 Task: Open Card Card0000000047 in Board Board0000000012 in Workspace WS0000000004 in Trello. Add Member Email0000000015 to Card Card0000000047 in Board Board0000000012 in Workspace WS0000000004 in Trello. Add Orange Label titled Label0000000047 to Card Card0000000047 in Board Board0000000012 in Workspace WS0000000004 in Trello. Add Checklist CL0000000047 to Card Card0000000047 in Board Board0000000012 in Workspace WS0000000004 in Trello. Add Dates with Start Date as Oct 01 2023 and Due Date as Oct 31 2023 to Card Card0000000047 in Board Board0000000012 in Workspace WS0000000004 in Trello
Action: Mouse moved to (401, 407)
Screenshot: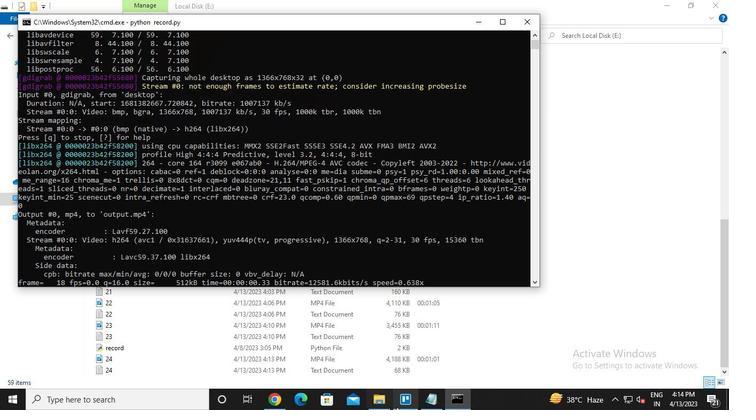 
Action: Mouse pressed left at (401, 407)
Screenshot: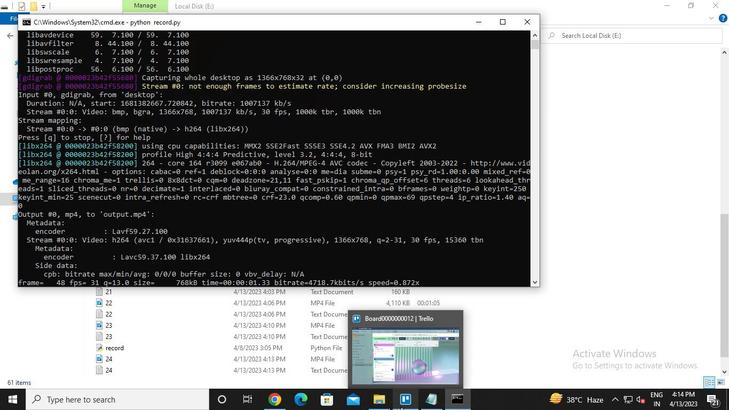 
Action: Mouse moved to (207, 314)
Screenshot: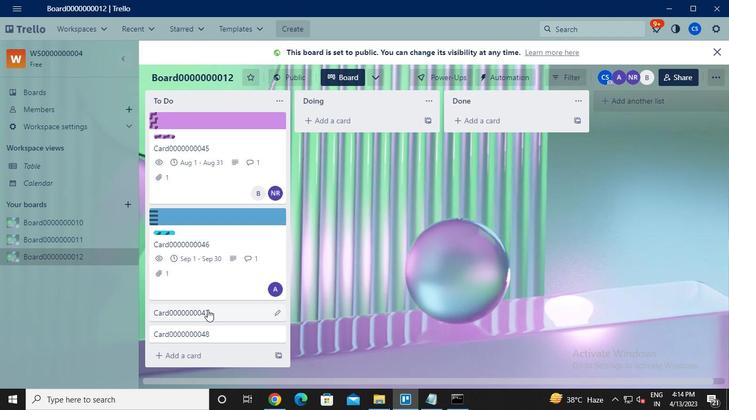 
Action: Mouse pressed left at (207, 314)
Screenshot: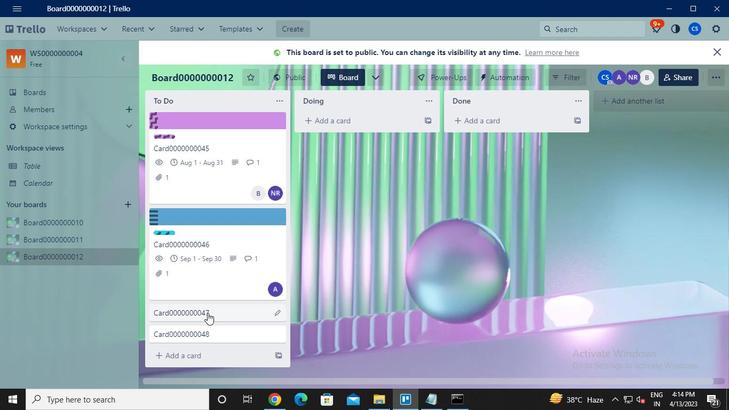 
Action: Mouse moved to (518, 143)
Screenshot: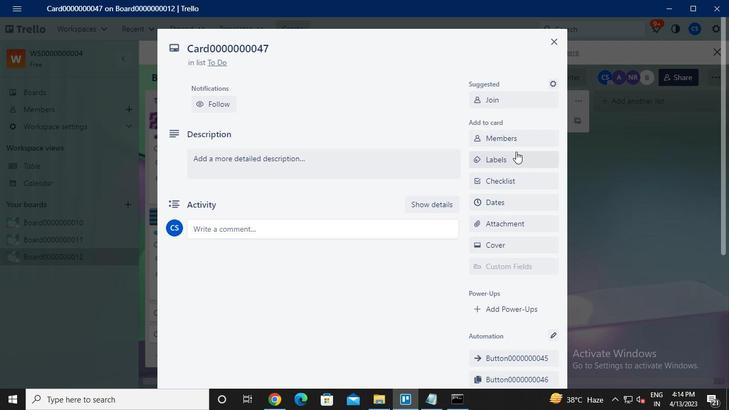 
Action: Mouse pressed left at (518, 143)
Screenshot: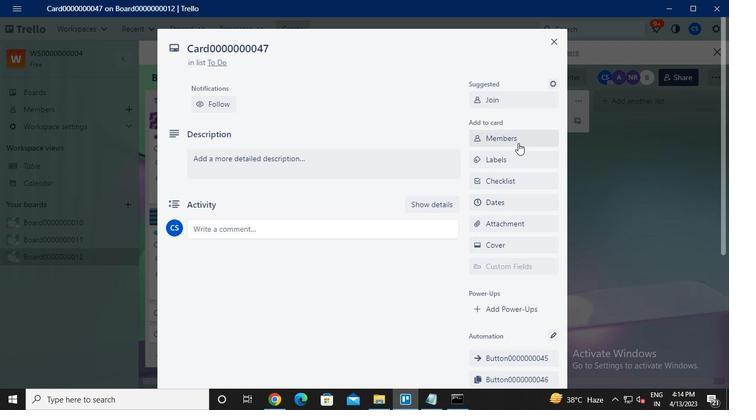 
Action: Mouse moved to (516, 153)
Screenshot: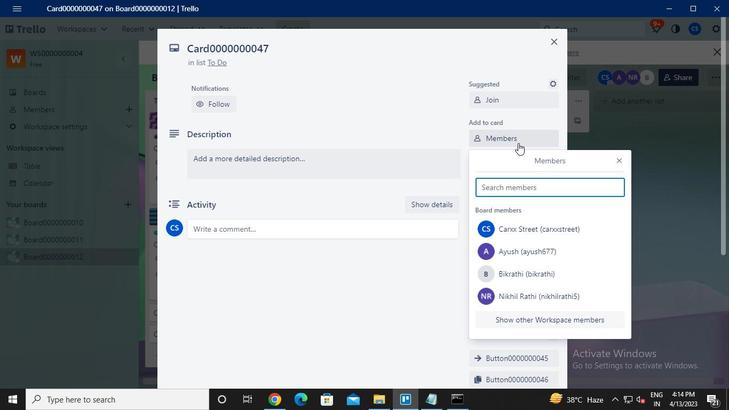 
Action: Keyboard Key.caps_lock
Screenshot: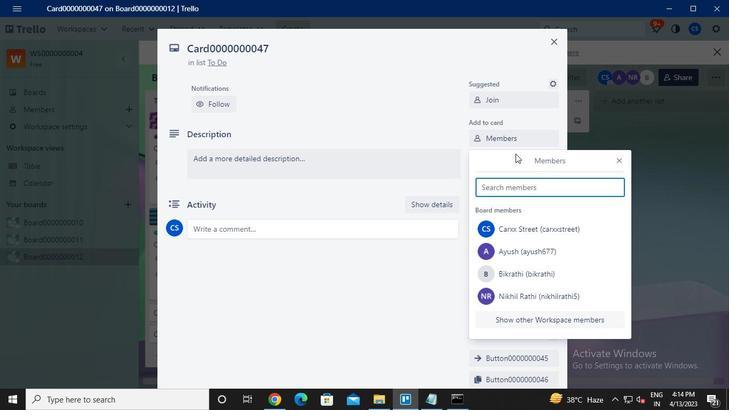 
Action: Keyboard p
Screenshot: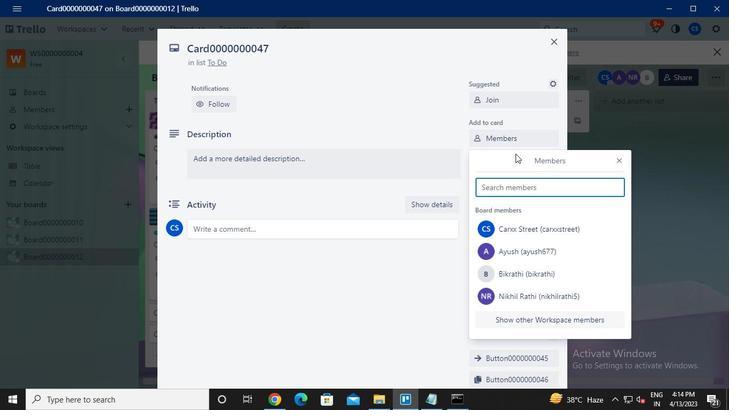 
Action: Keyboard a
Screenshot: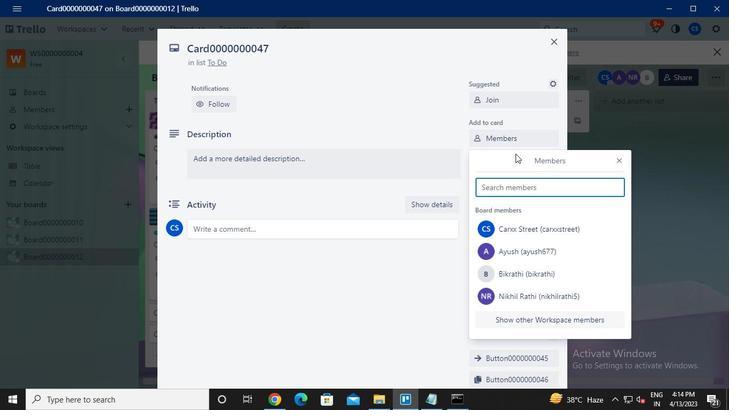 
Action: Keyboard r
Screenshot: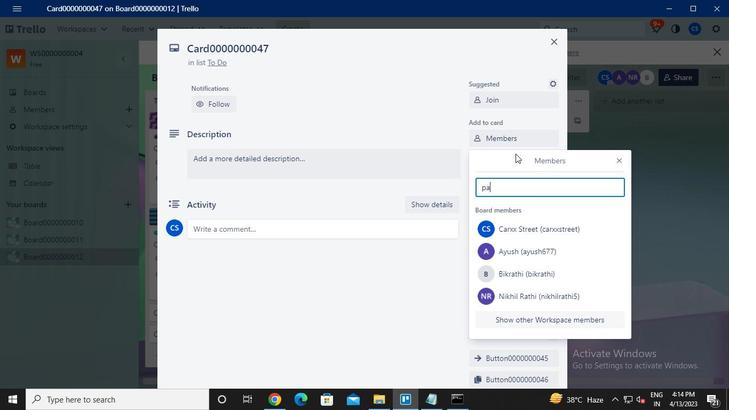 
Action: Keyboard t
Screenshot: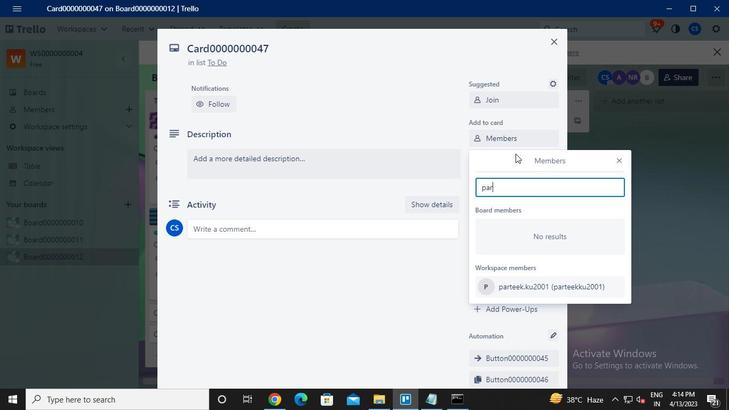 
Action: Keyboard e
Screenshot: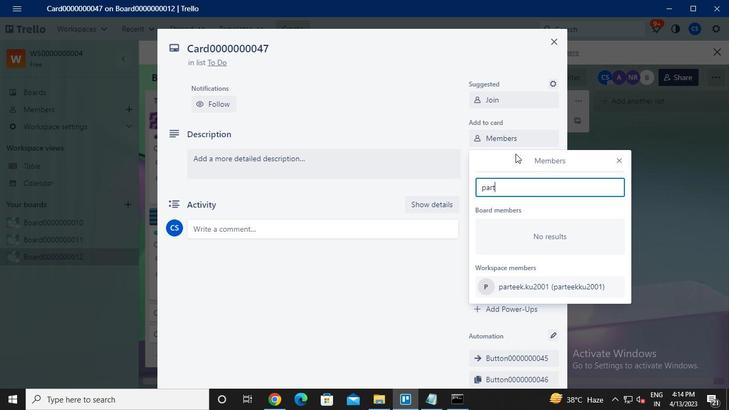 
Action: Keyboard e
Screenshot: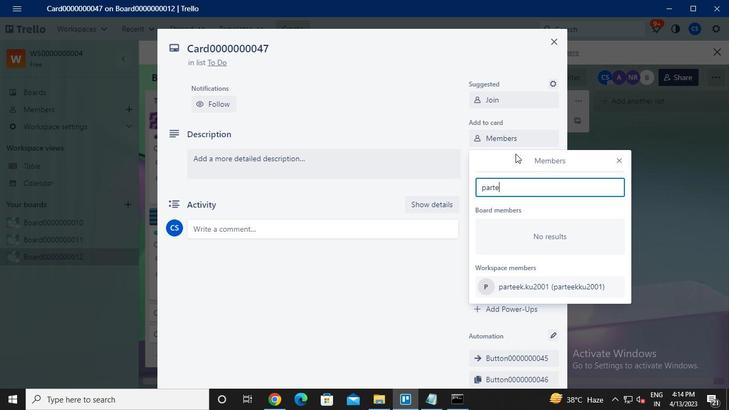 
Action: Keyboard k
Screenshot: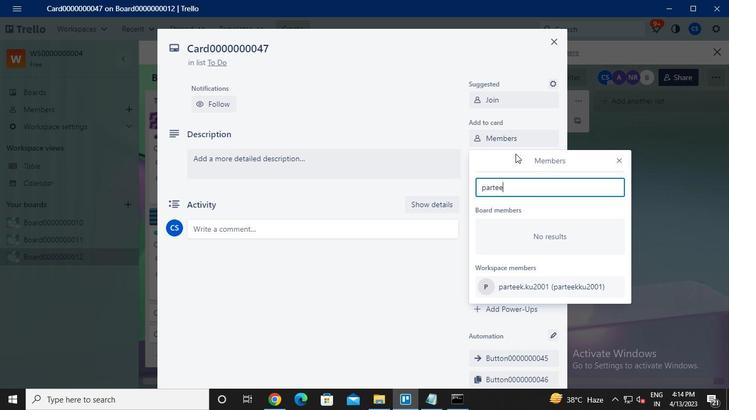 
Action: Keyboard .
Screenshot: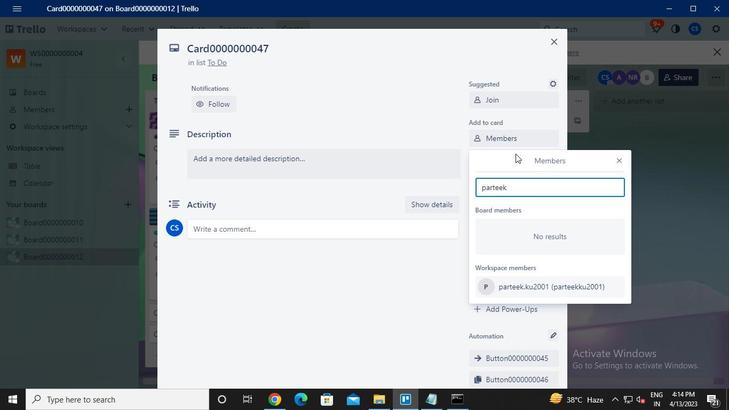 
Action: Keyboard k
Screenshot: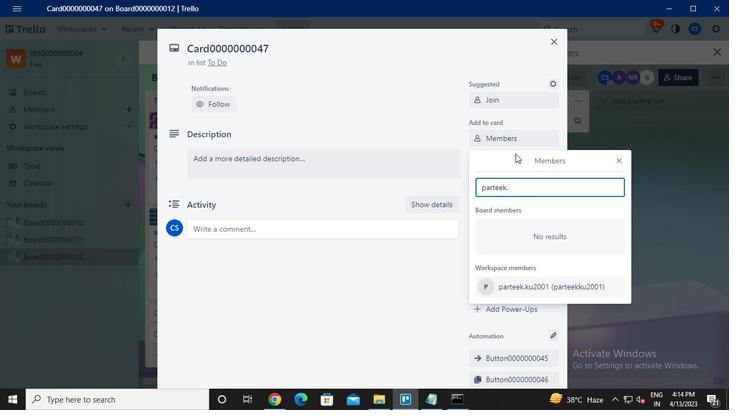 
Action: Keyboard u
Screenshot: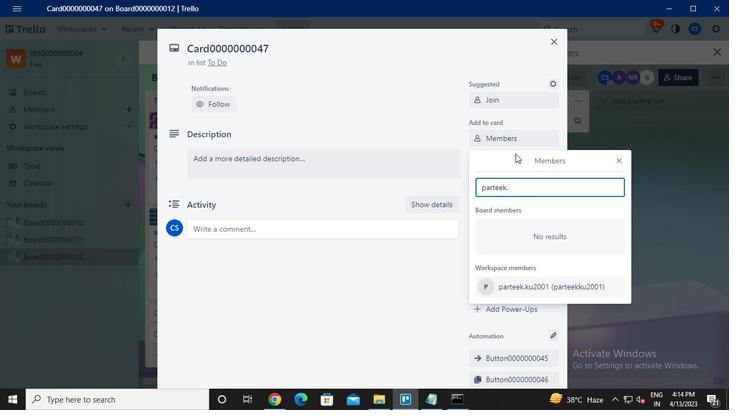 
Action: Keyboard <98>
Screenshot: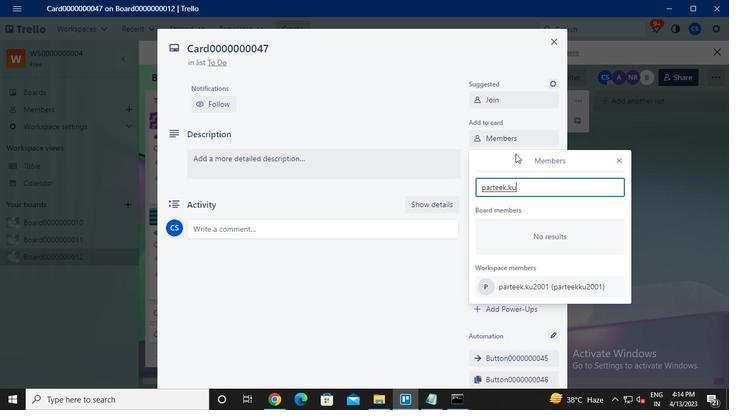
Action: Keyboard <96>
Screenshot: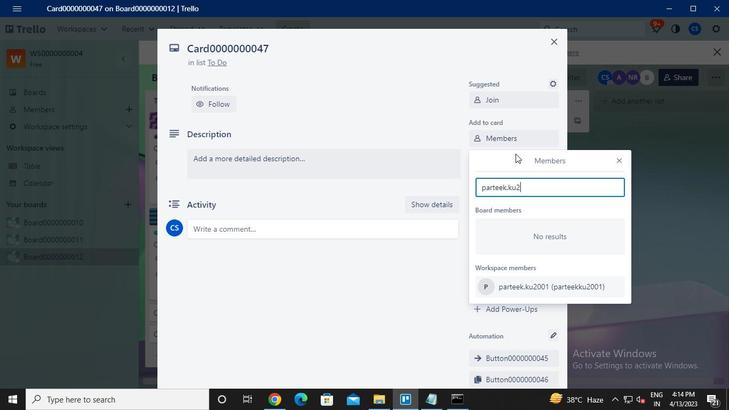
Action: Keyboard <96>
Screenshot: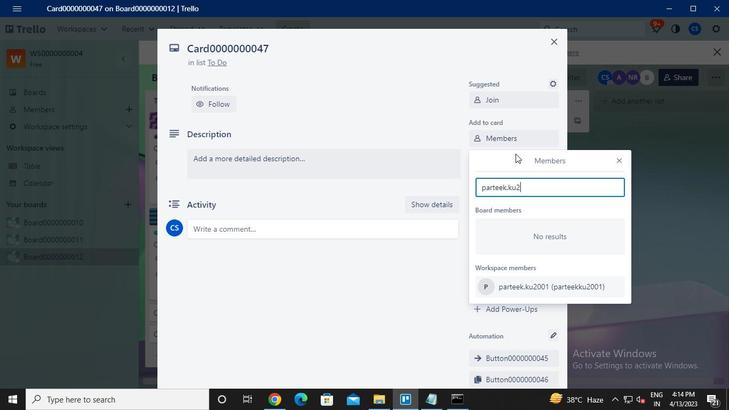 
Action: Keyboard <97>
Screenshot: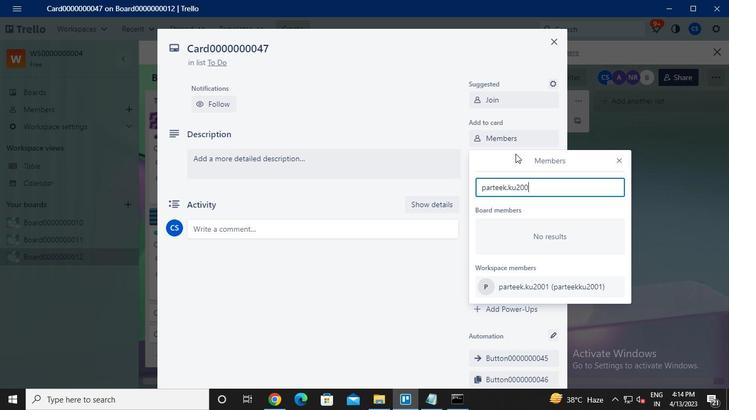 
Action: Keyboard Key.shift
Screenshot: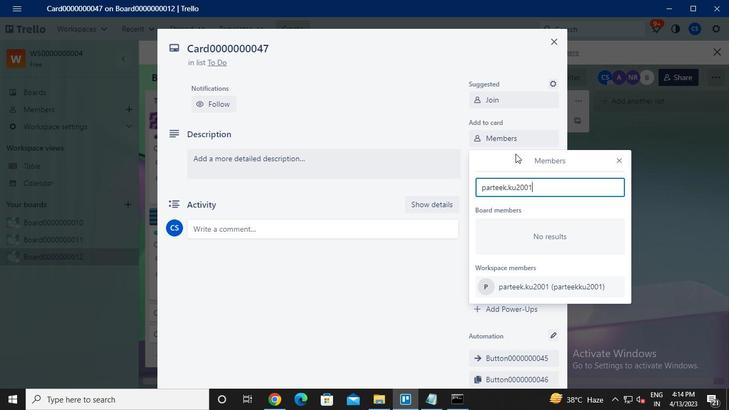 
Action: Keyboard @
Screenshot: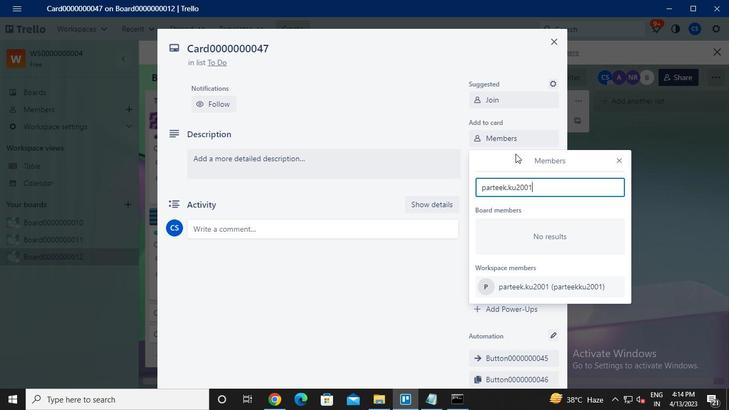 
Action: Keyboard g
Screenshot: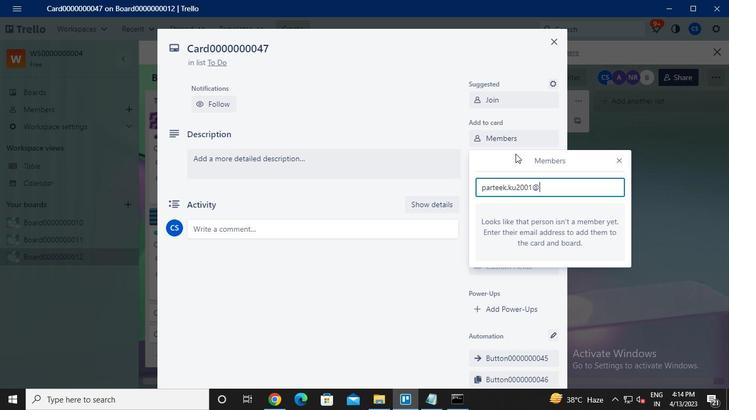 
Action: Keyboard m
Screenshot: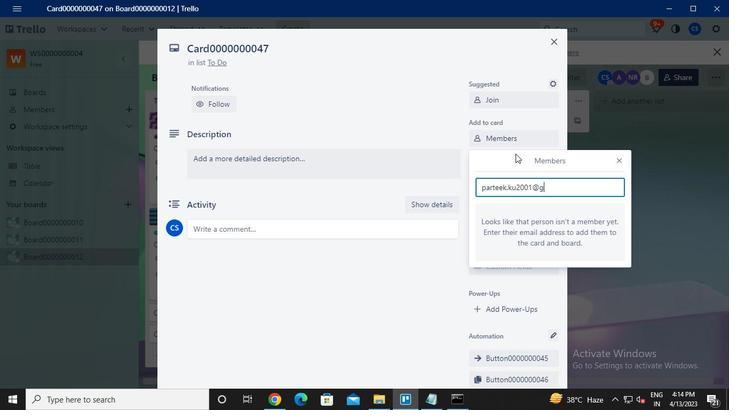 
Action: Keyboard a
Screenshot: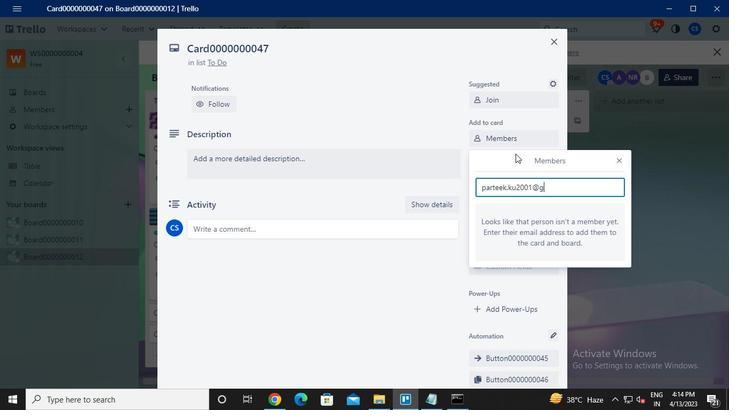 
Action: Keyboard i
Screenshot: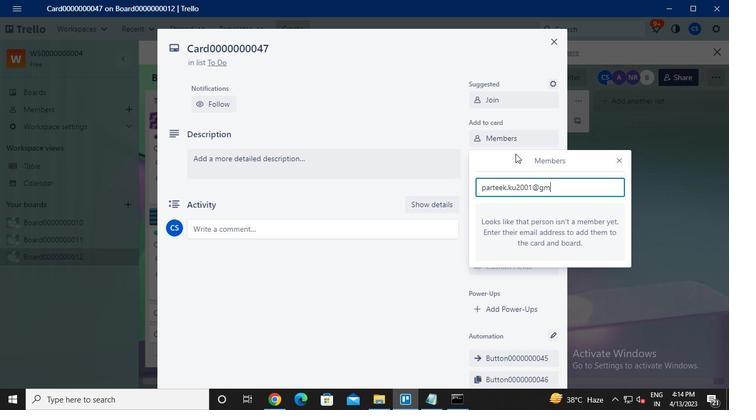 
Action: Keyboard l
Screenshot: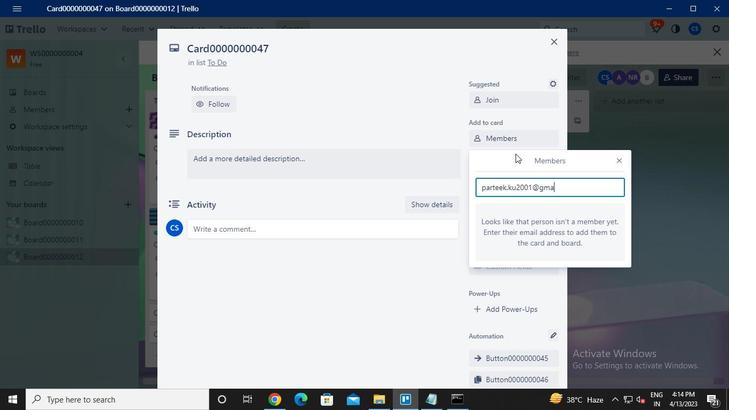 
Action: Keyboard .
Screenshot: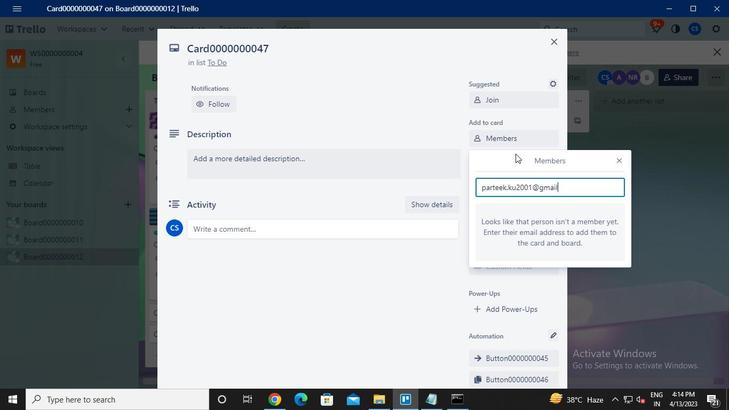 
Action: Keyboard c
Screenshot: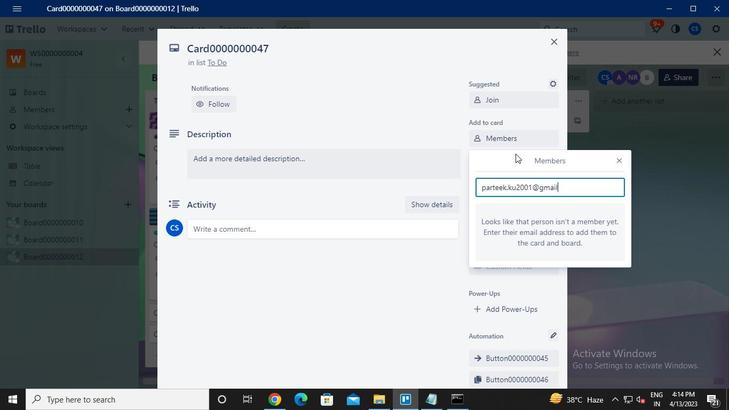 
Action: Keyboard o
Screenshot: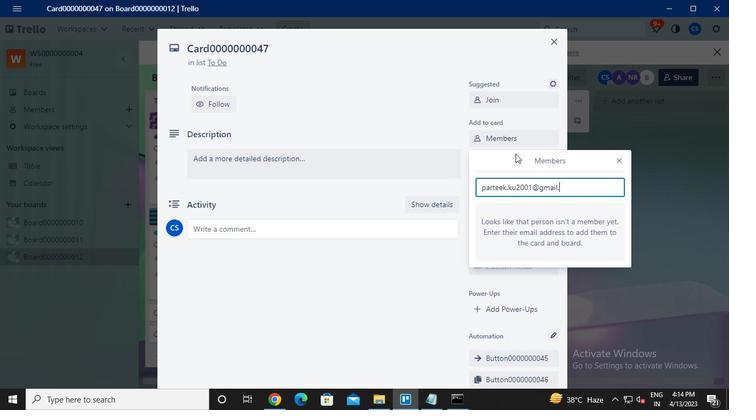 
Action: Keyboard m
Screenshot: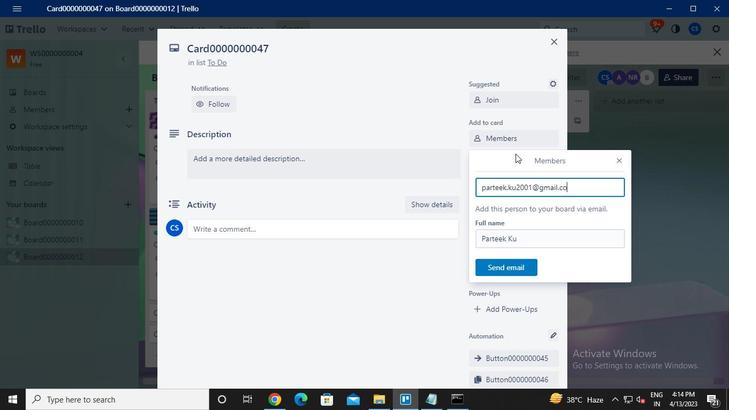 
Action: Mouse moved to (513, 263)
Screenshot: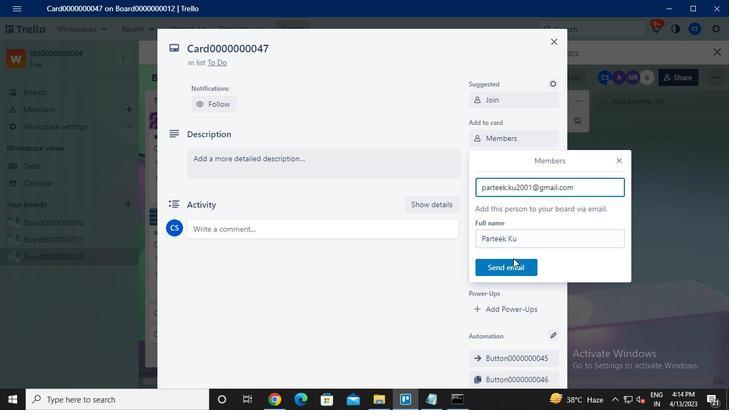 
Action: Mouse pressed left at (513, 263)
Screenshot: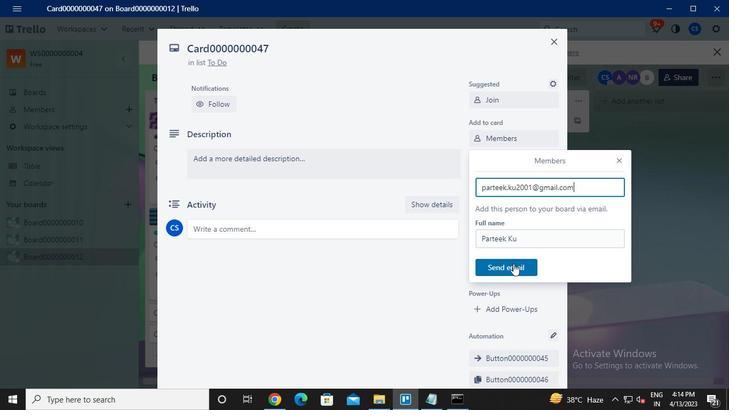 
Action: Mouse moved to (512, 160)
Screenshot: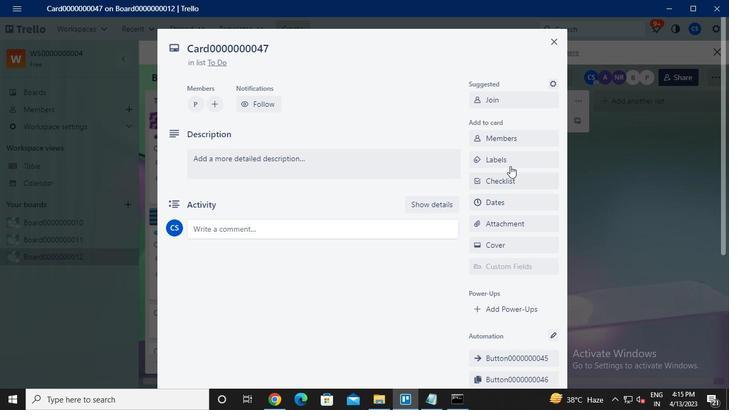 
Action: Mouse pressed left at (512, 160)
Screenshot: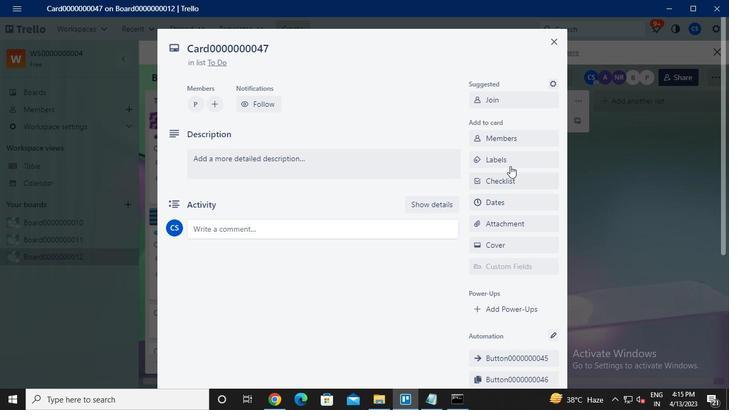 
Action: Mouse moved to (544, 279)
Screenshot: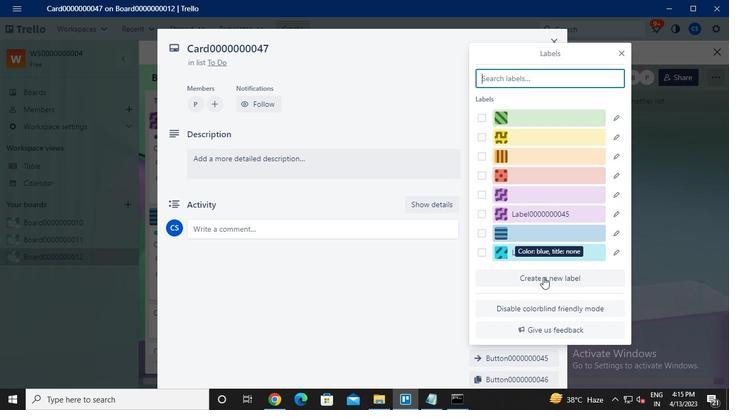 
Action: Mouse pressed left at (544, 279)
Screenshot: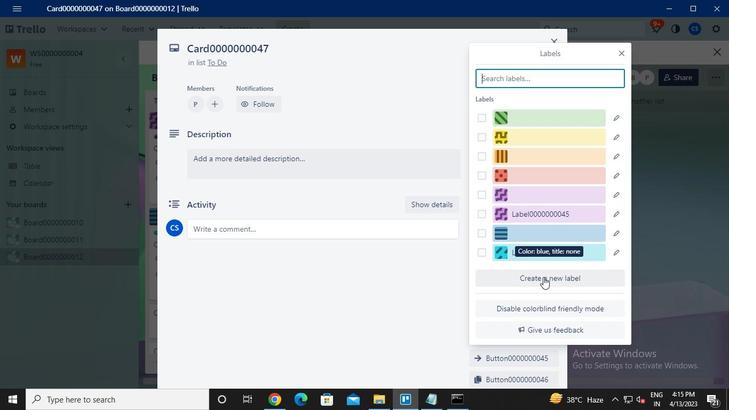 
Action: Mouse moved to (550, 210)
Screenshot: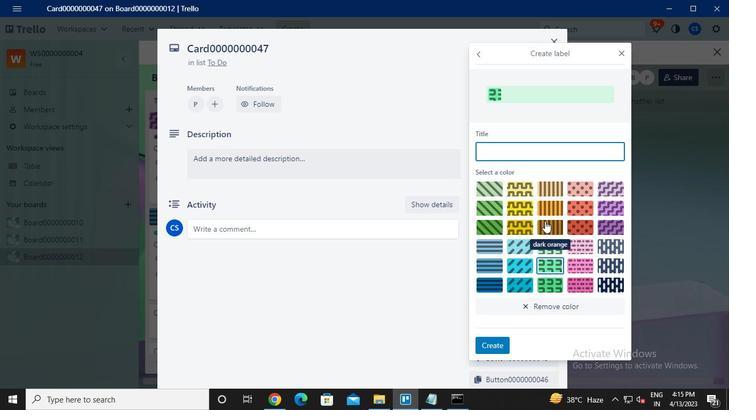 
Action: Mouse pressed left at (550, 210)
Screenshot: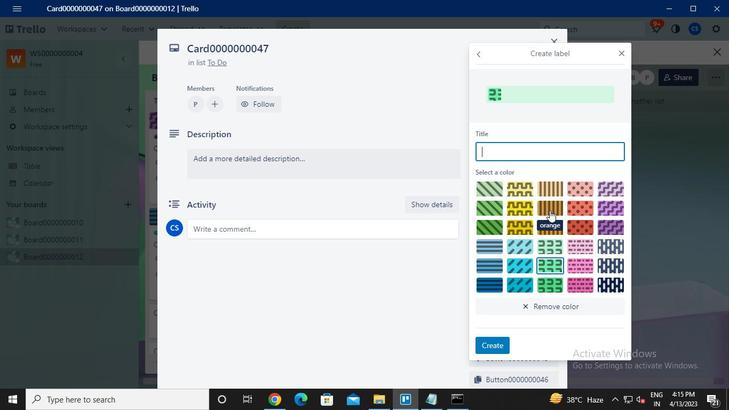 
Action: Mouse moved to (526, 150)
Screenshot: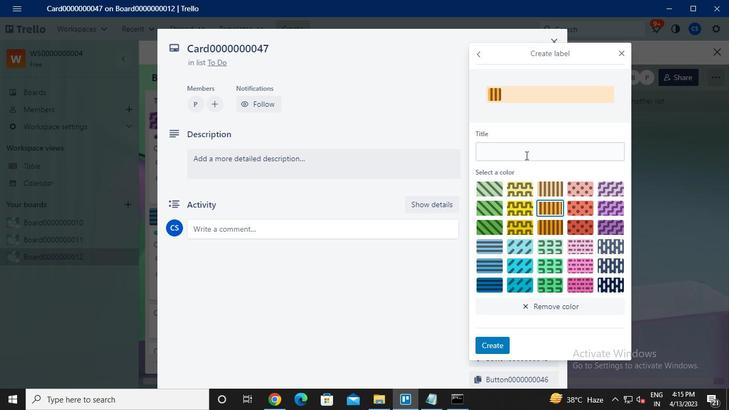 
Action: Mouse pressed left at (526, 150)
Screenshot: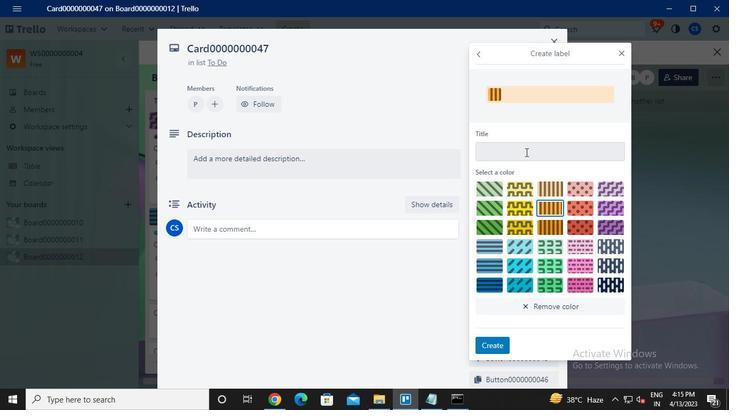 
Action: Keyboard Key.caps_lock
Screenshot: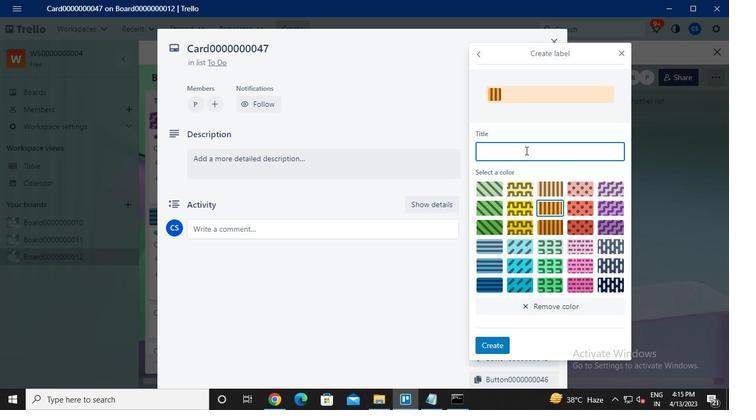 
Action: Keyboard l
Screenshot: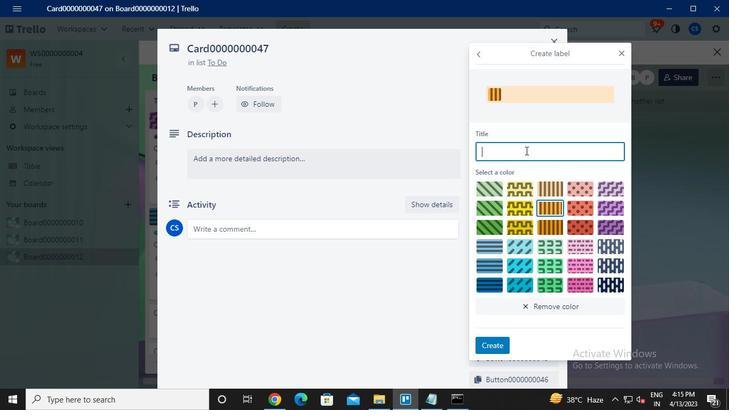 
Action: Keyboard Key.caps_lock
Screenshot: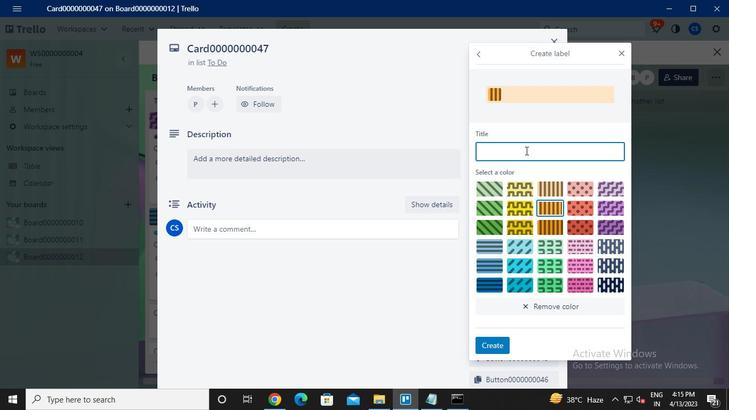 
Action: Keyboard a
Screenshot: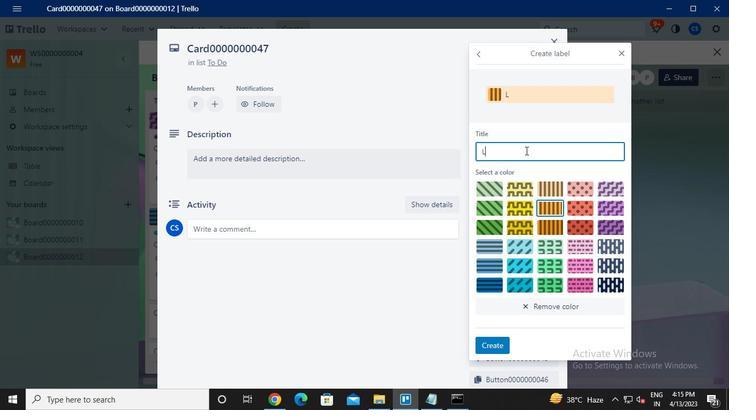 
Action: Keyboard b
Screenshot: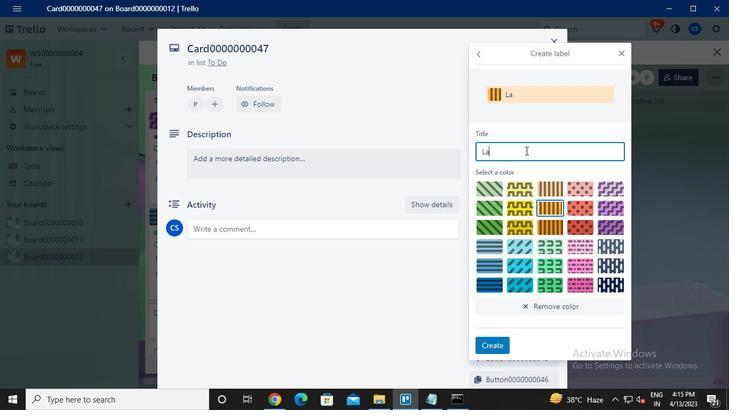 
Action: Keyboard e
Screenshot: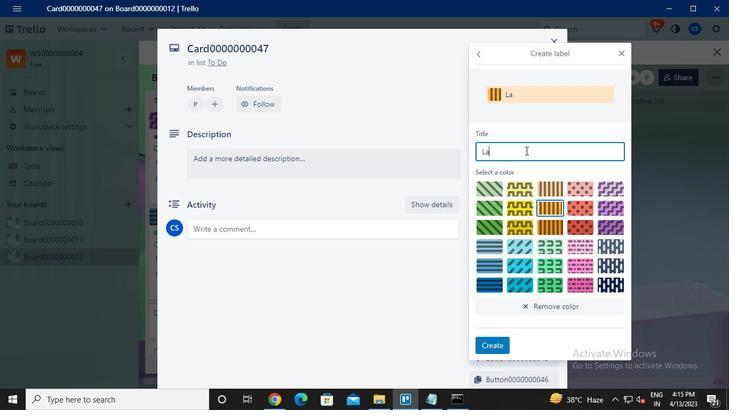 
Action: Keyboard l
Screenshot: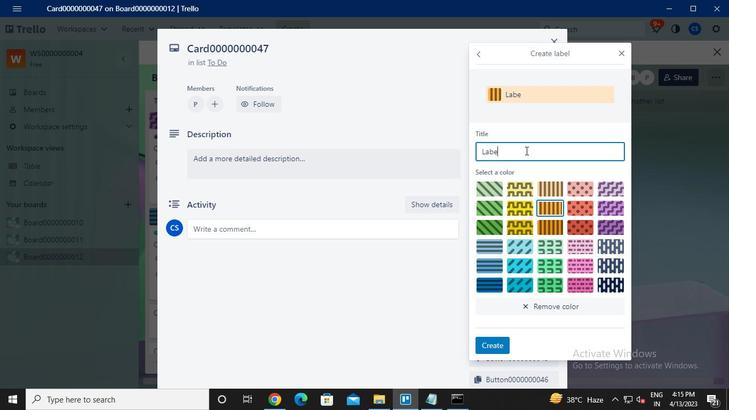 
Action: Keyboard <96>
Screenshot: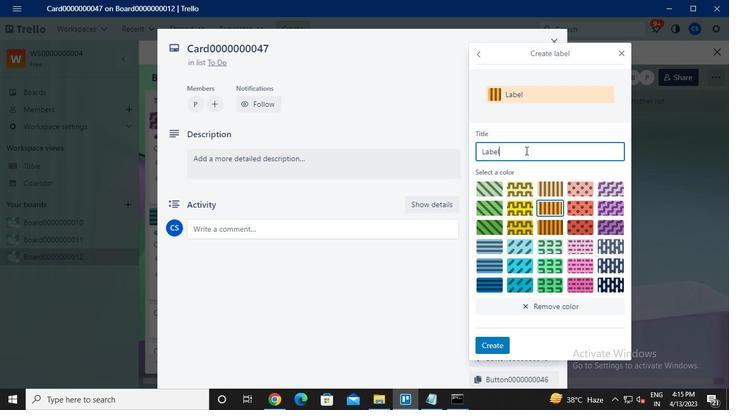 
Action: Keyboard <96>
Screenshot: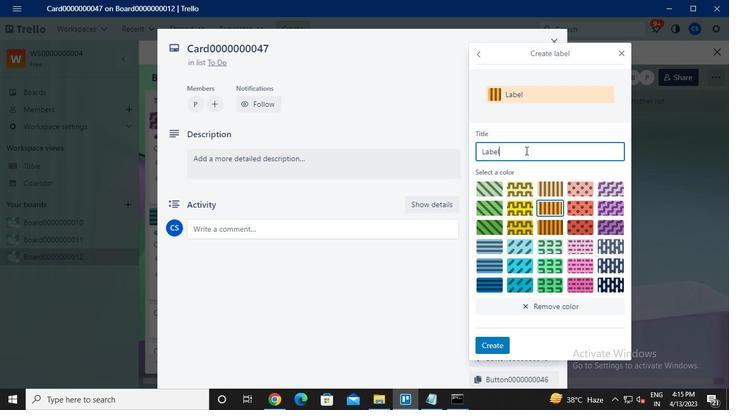 
Action: Keyboard <96>
Screenshot: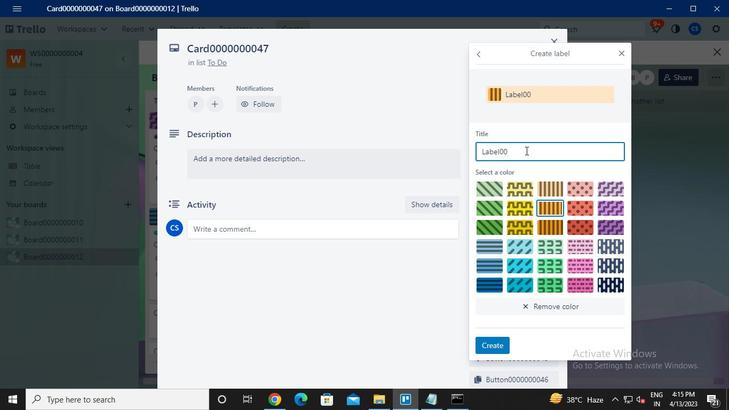 
Action: Keyboard <96>
Screenshot: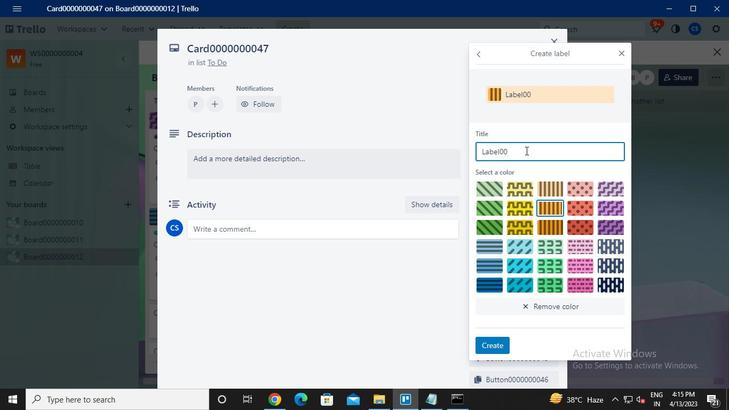 
Action: Keyboard <96>
Screenshot: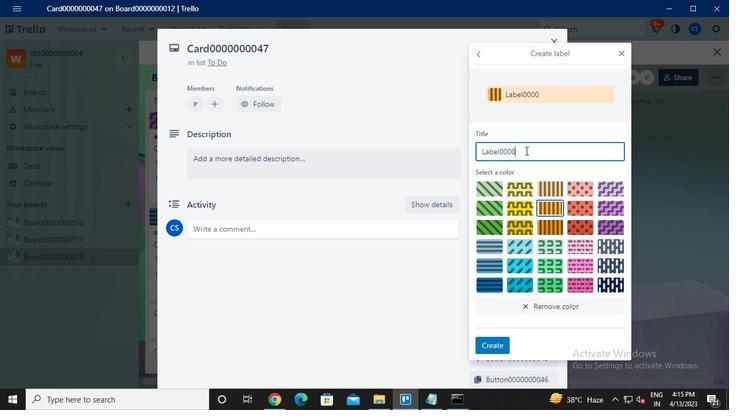 
Action: Keyboard <96>
Screenshot: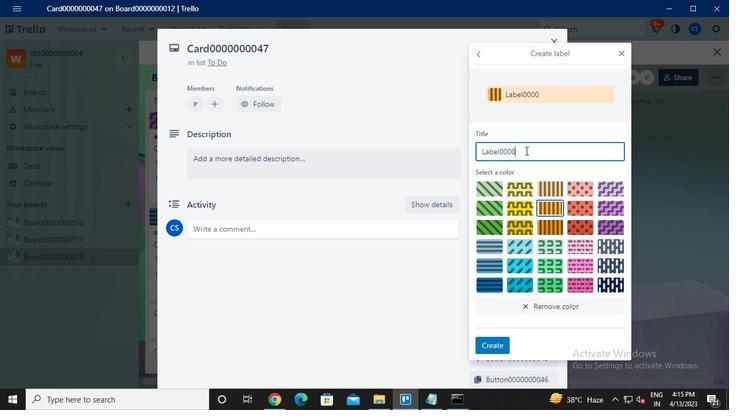 
Action: Keyboard <96>
Screenshot: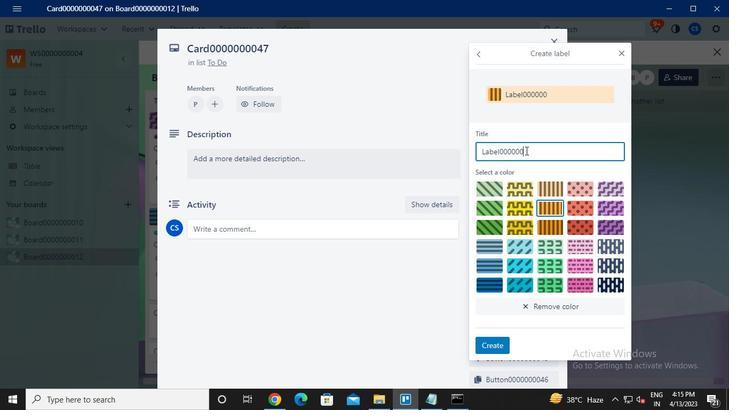 
Action: Keyboard <96>
Screenshot: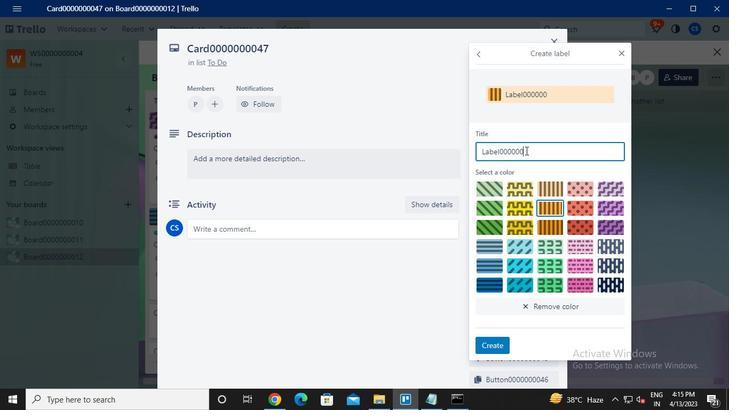 
Action: Keyboard <100>
Screenshot: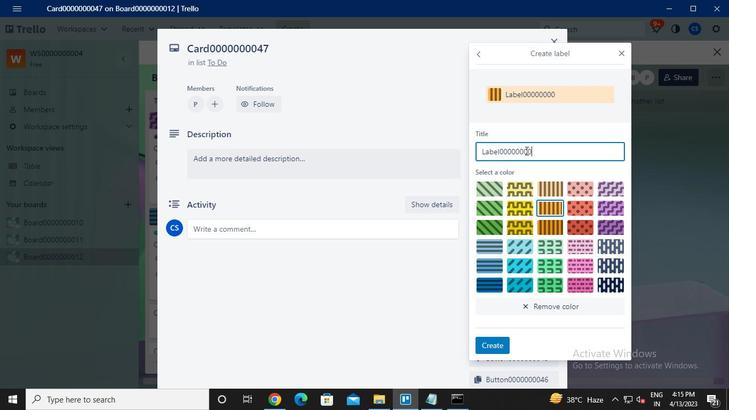 
Action: Keyboard <103>
Screenshot: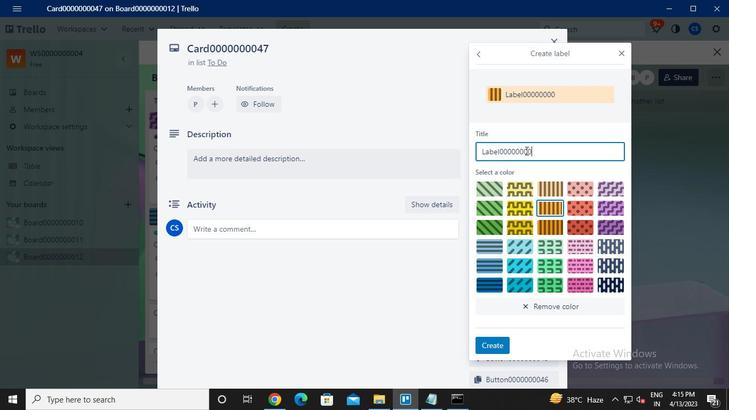 
Action: Mouse moved to (495, 345)
Screenshot: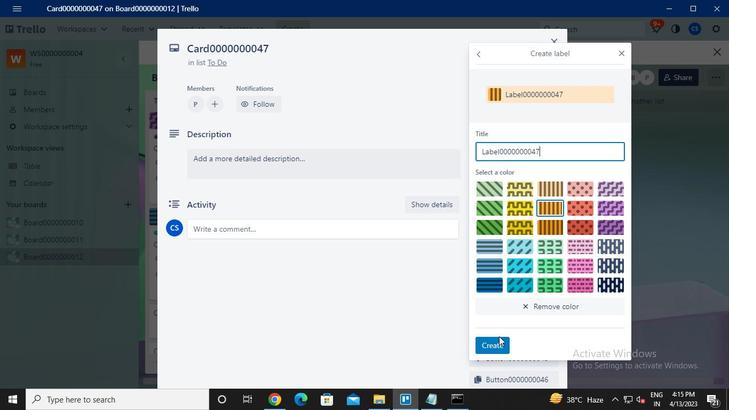 
Action: Mouse pressed left at (495, 345)
Screenshot: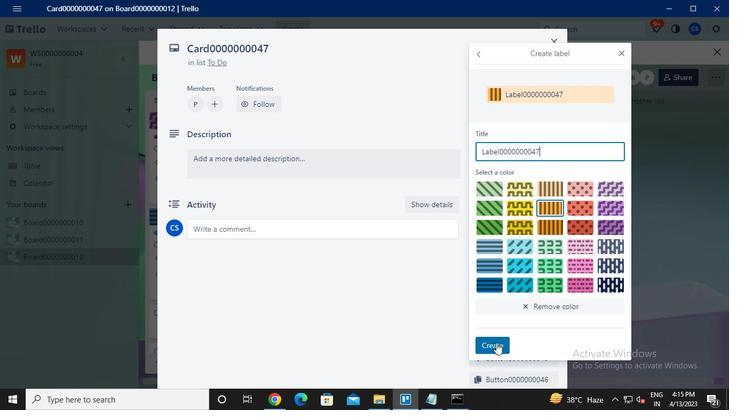 
Action: Mouse moved to (623, 52)
Screenshot: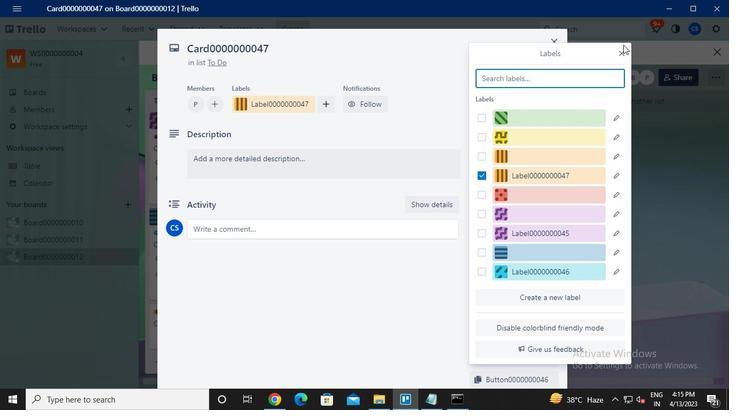 
Action: Mouse pressed left at (623, 52)
Screenshot: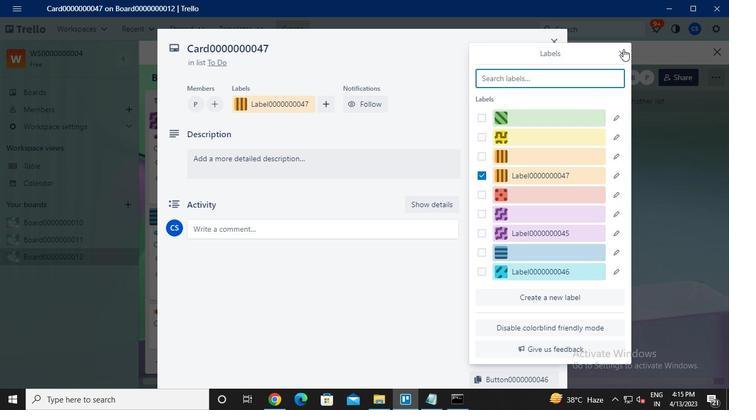 
Action: Mouse moved to (509, 183)
Screenshot: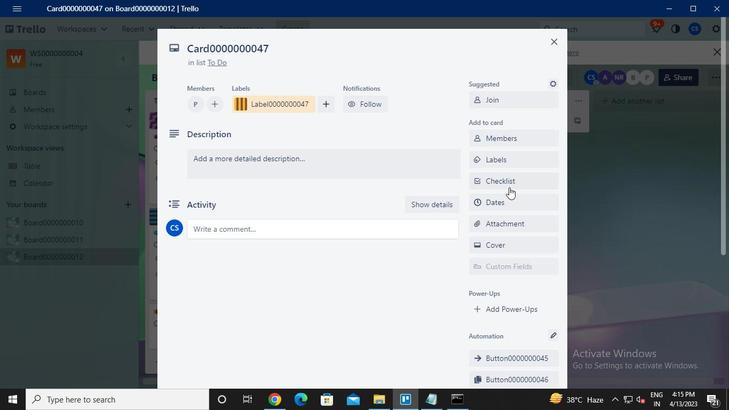 
Action: Mouse pressed left at (509, 183)
Screenshot: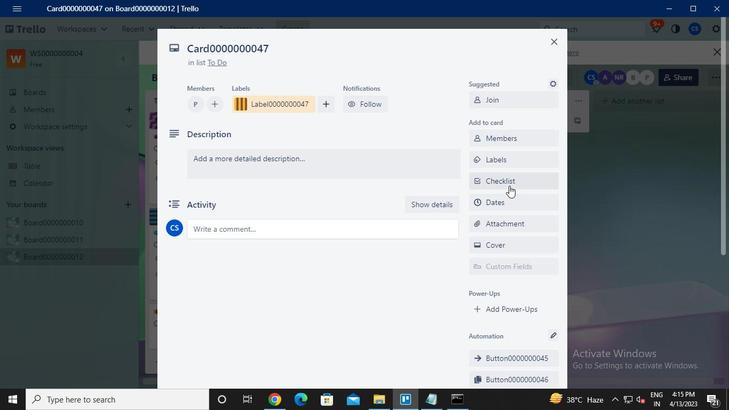 
Action: Mouse moved to (512, 228)
Screenshot: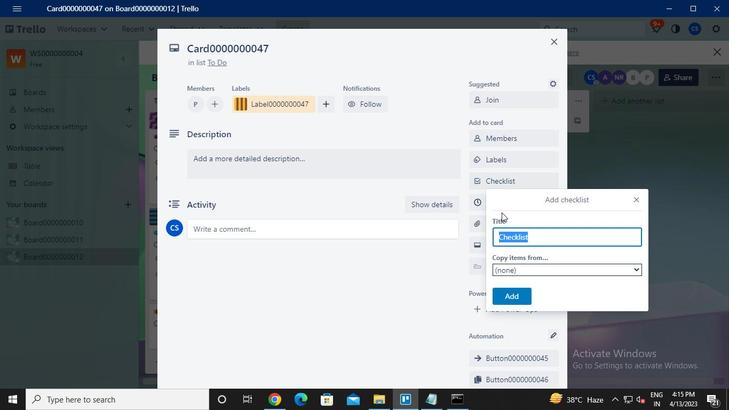 
Action: Keyboard Key.caps_lock
Screenshot: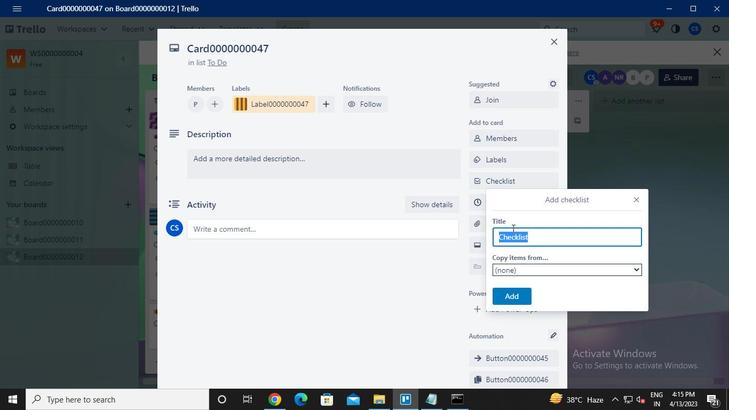 
Action: Keyboard c
Screenshot: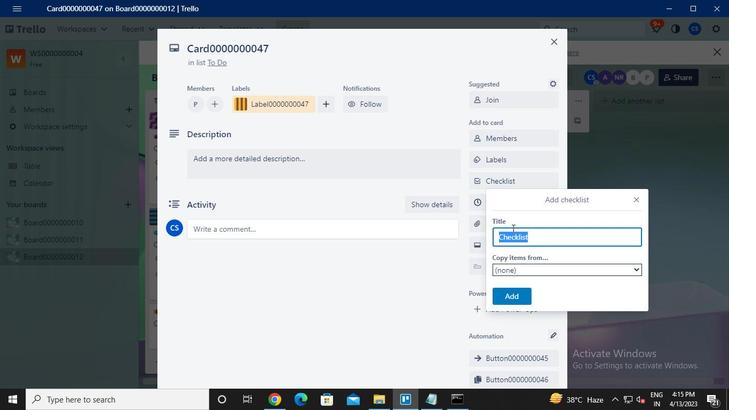 
Action: Keyboard l
Screenshot: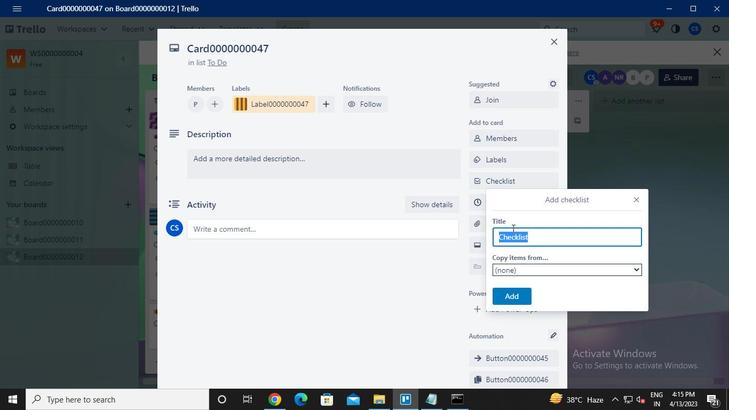 
Action: Keyboard <96>
Screenshot: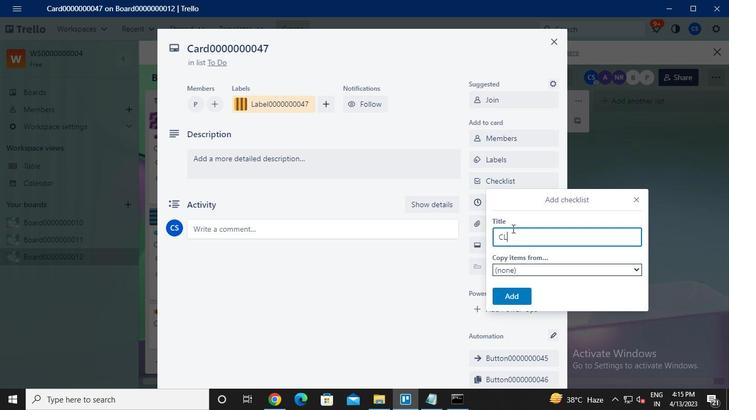 
Action: Keyboard <96>
Screenshot: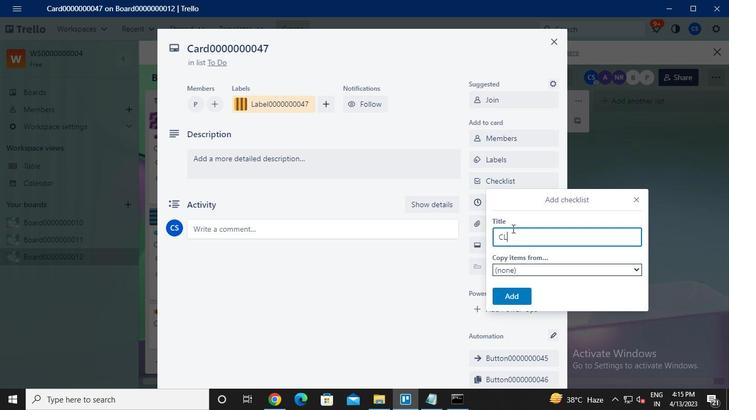 
Action: Keyboard <96>
Screenshot: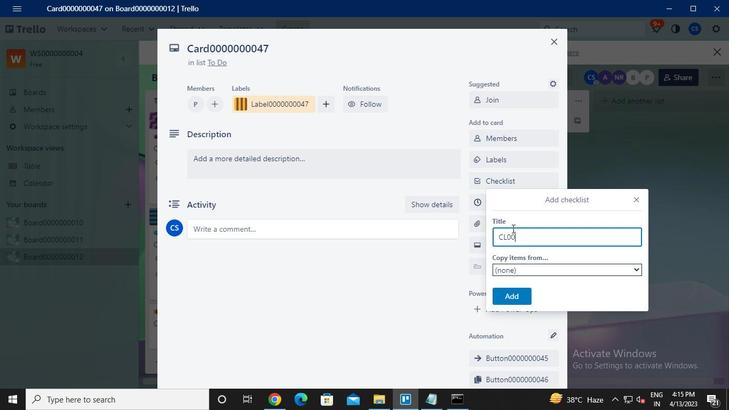 
Action: Keyboard <96>
Screenshot: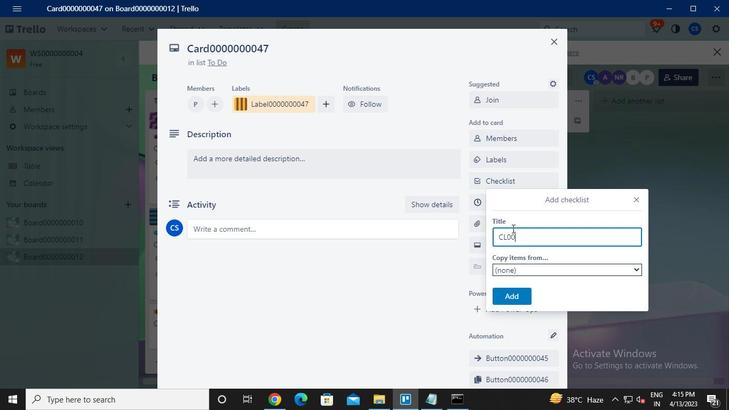 
Action: Keyboard <96>
Screenshot: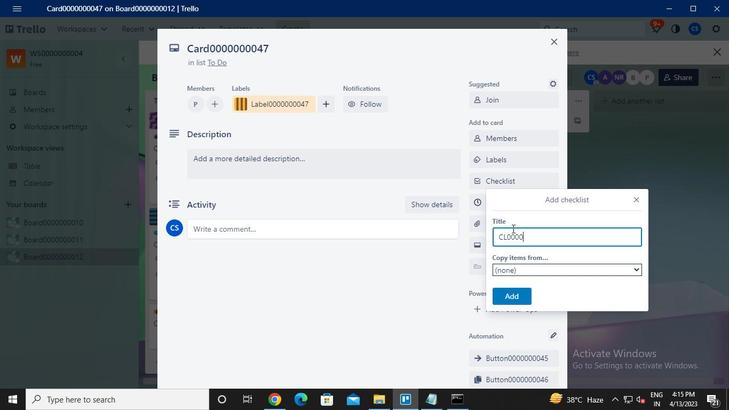 
Action: Keyboard <96>
Screenshot: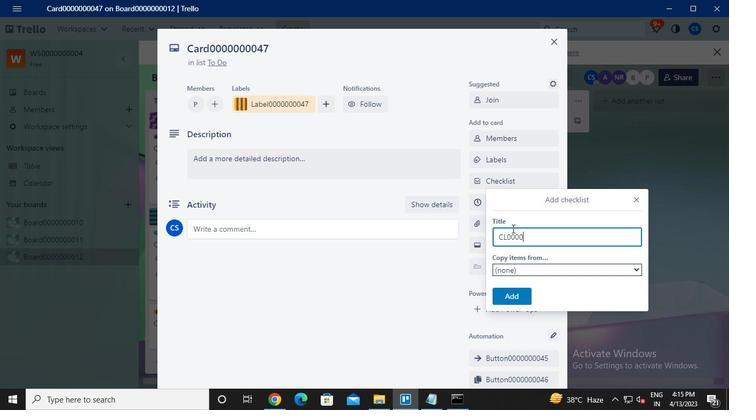 
Action: Keyboard <96>
Screenshot: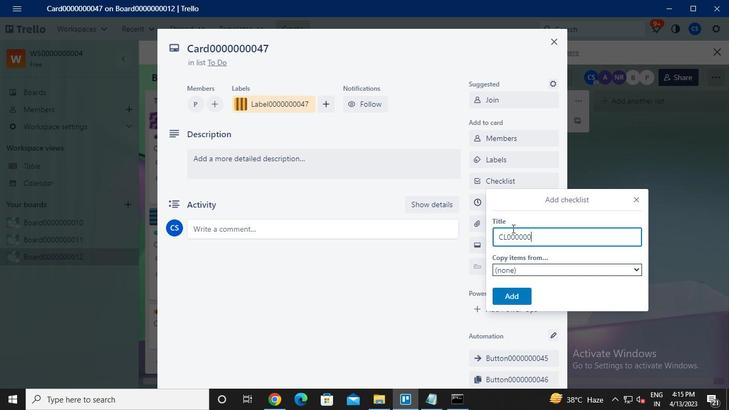 
Action: Keyboard <96>
Screenshot: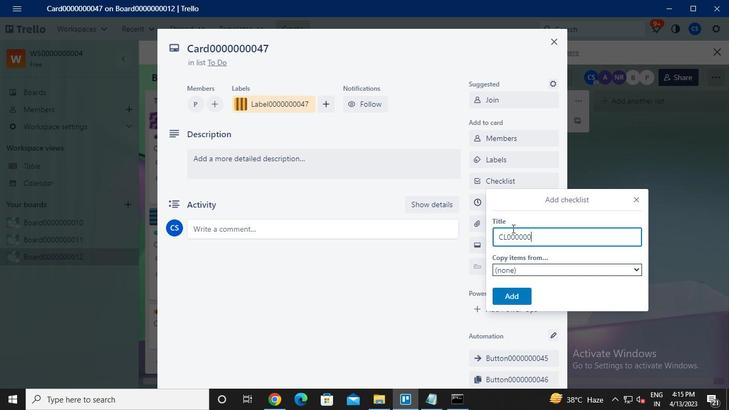 
Action: Keyboard <100>
Screenshot: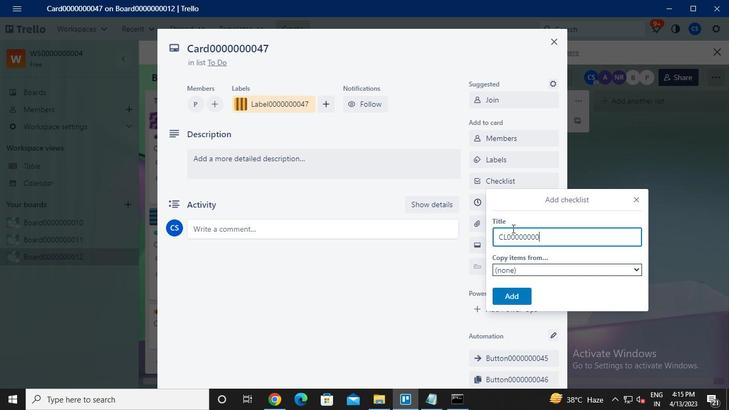 
Action: Keyboard <103>
Screenshot: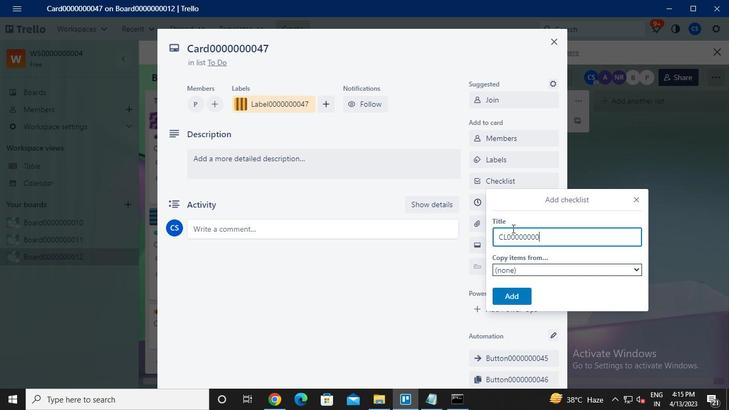 
Action: Mouse moved to (514, 297)
Screenshot: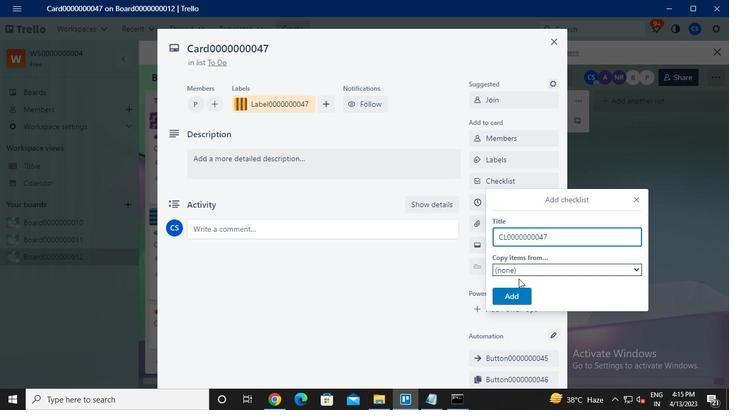 
Action: Mouse pressed left at (514, 297)
Screenshot: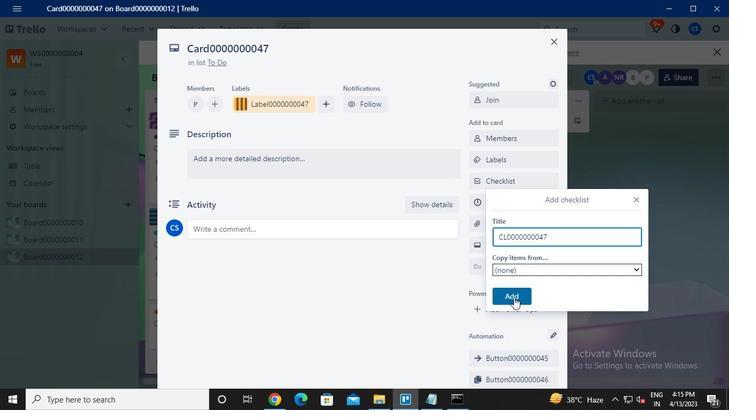 
Action: Mouse moved to (509, 206)
Screenshot: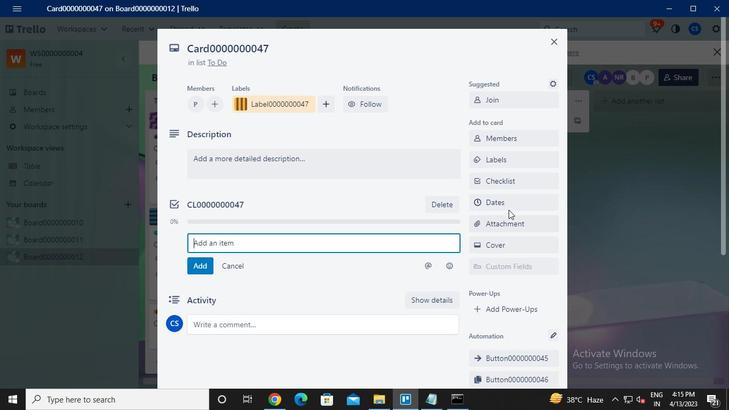 
Action: Mouse pressed left at (509, 206)
Screenshot: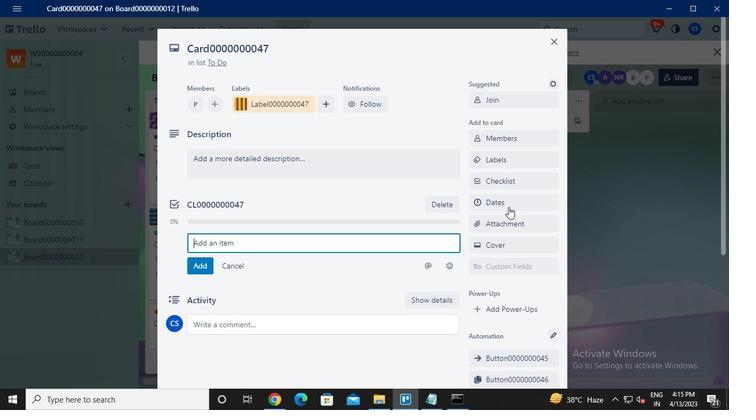 
Action: Mouse moved to (482, 247)
Screenshot: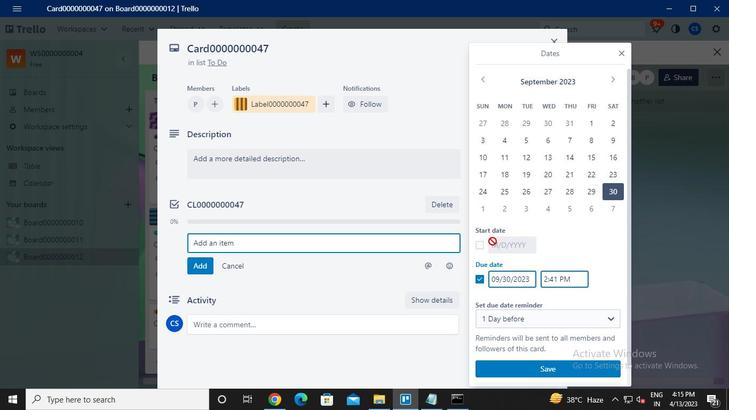 
Action: Mouse pressed left at (482, 247)
Screenshot: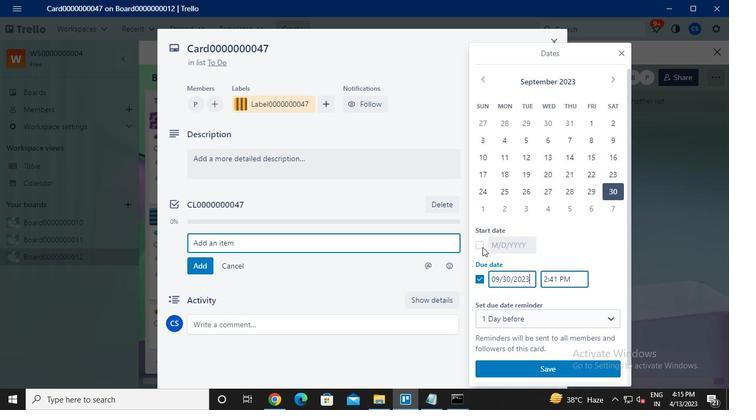 
Action: Mouse moved to (611, 81)
Screenshot: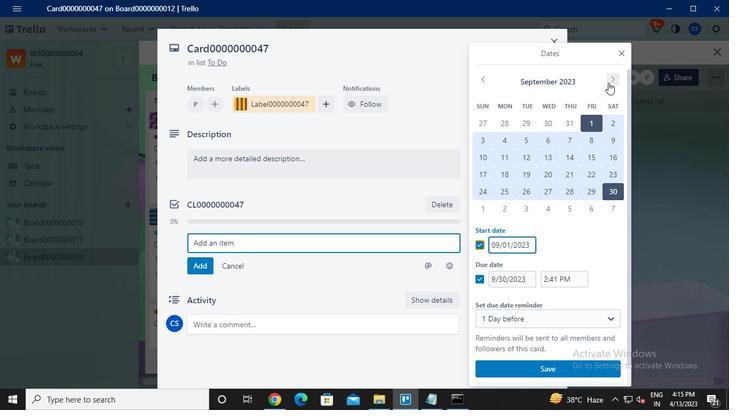 
Action: Mouse pressed left at (611, 81)
Screenshot: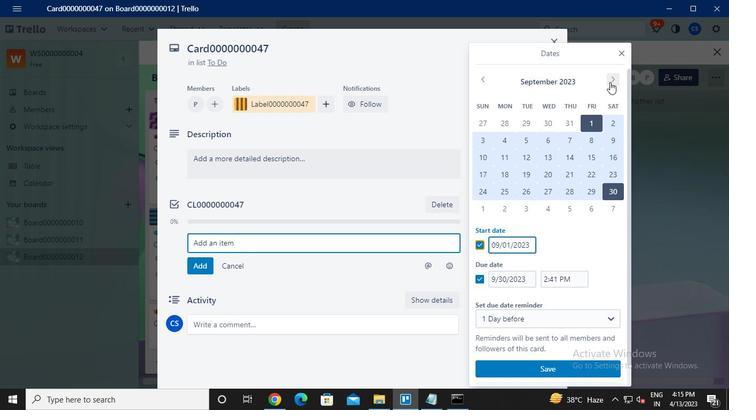 
Action: Mouse moved to (485, 124)
Screenshot: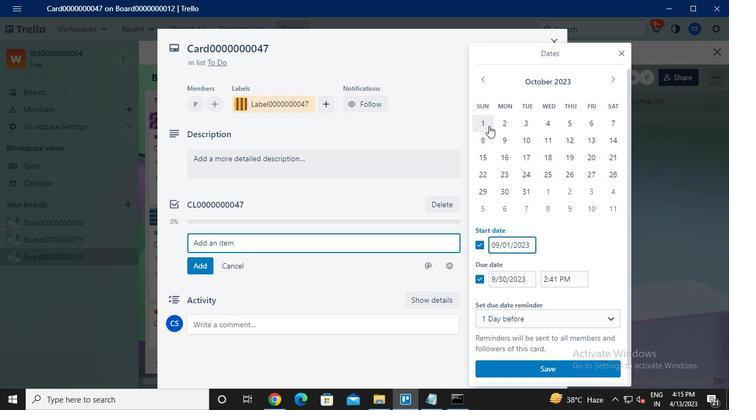 
Action: Mouse pressed left at (485, 124)
Screenshot: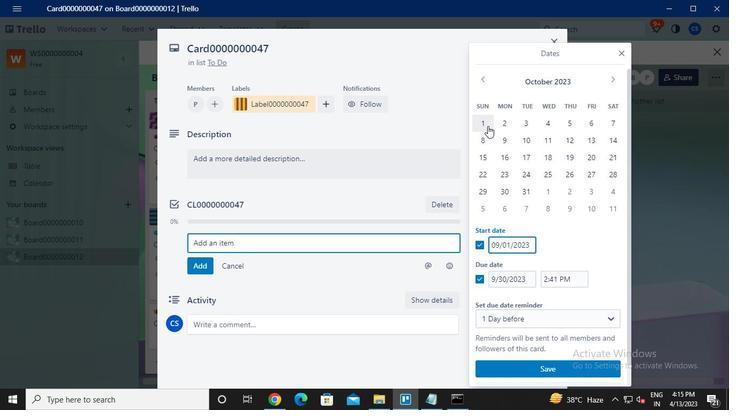 
Action: Mouse moved to (525, 191)
Screenshot: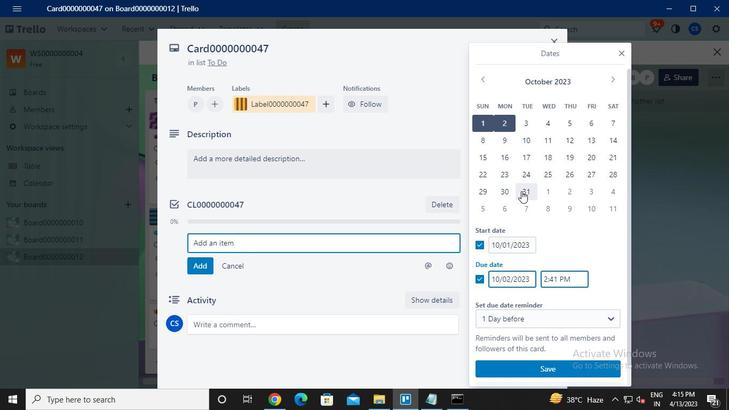 
Action: Mouse pressed left at (525, 191)
Screenshot: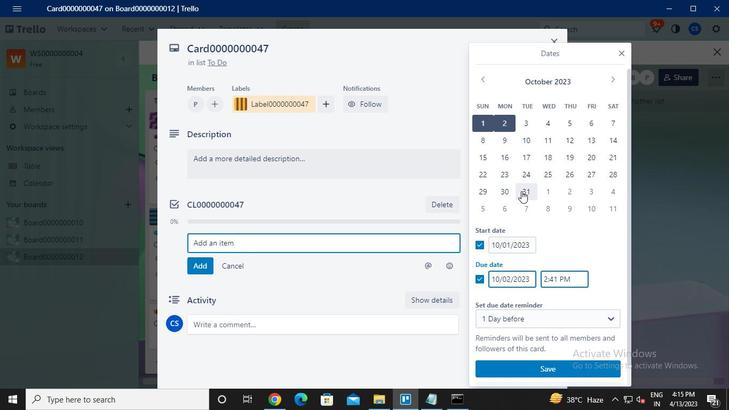 
Action: Mouse moved to (549, 367)
Screenshot: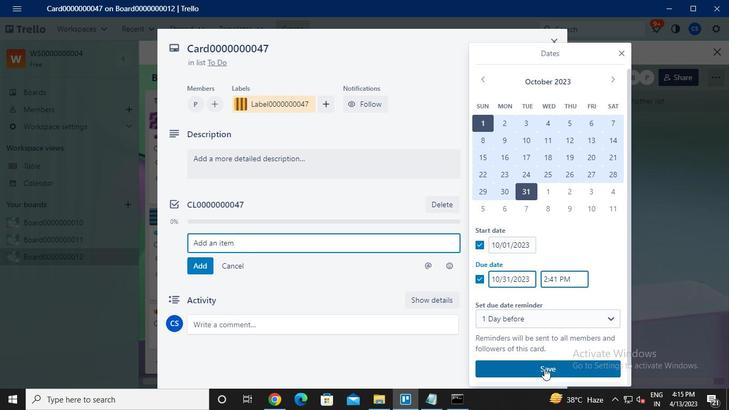 
Action: Mouse pressed left at (549, 367)
Screenshot: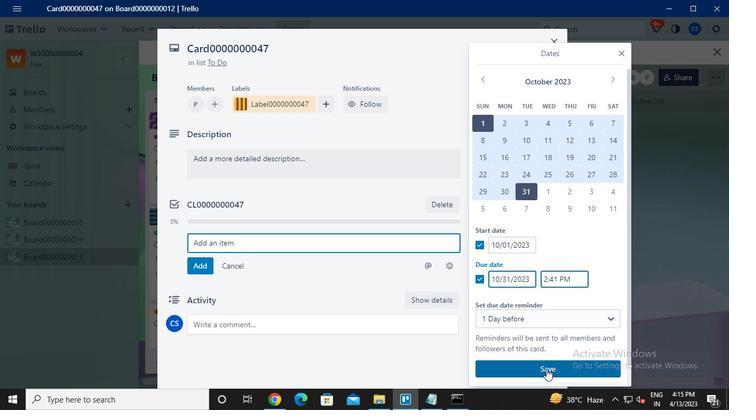 
Action: Mouse moved to (462, 402)
Screenshot: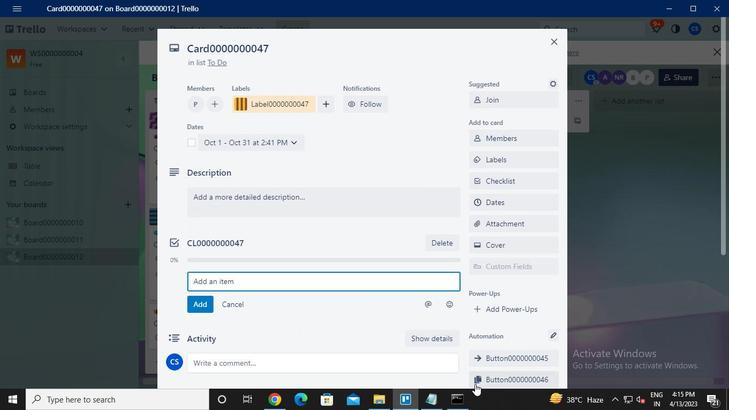 
Action: Mouse pressed left at (462, 402)
Screenshot: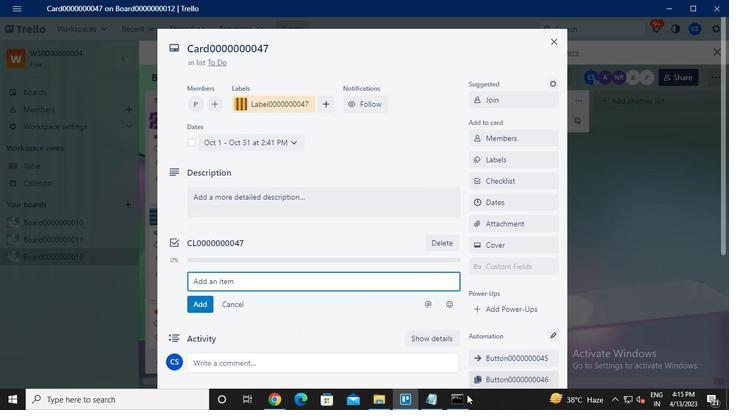 
Action: Mouse moved to (527, 26)
Screenshot: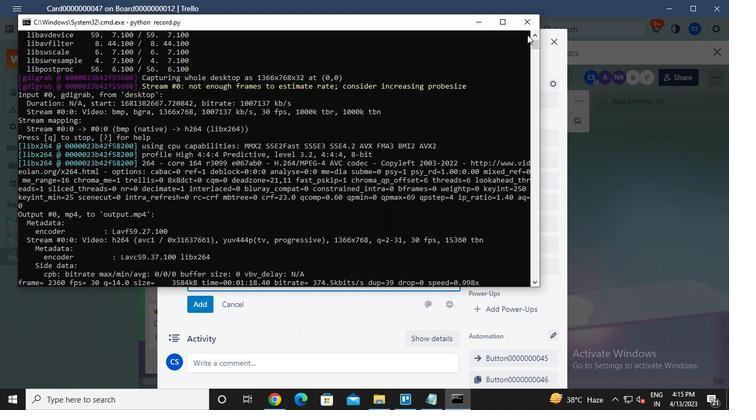 
Action: Mouse pressed left at (527, 26)
Screenshot: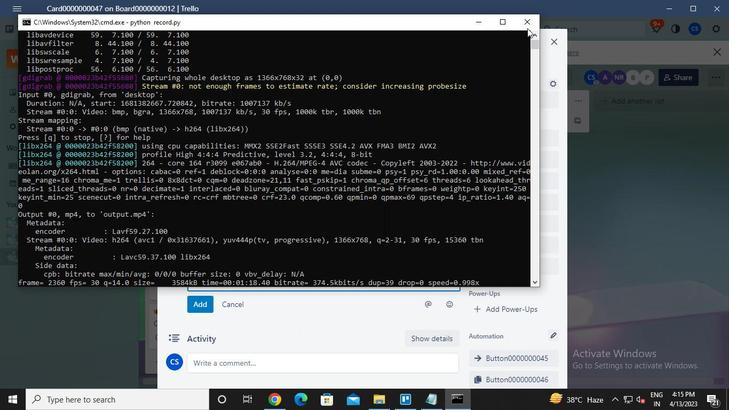 
Action: Mouse moved to (527, 26)
Screenshot: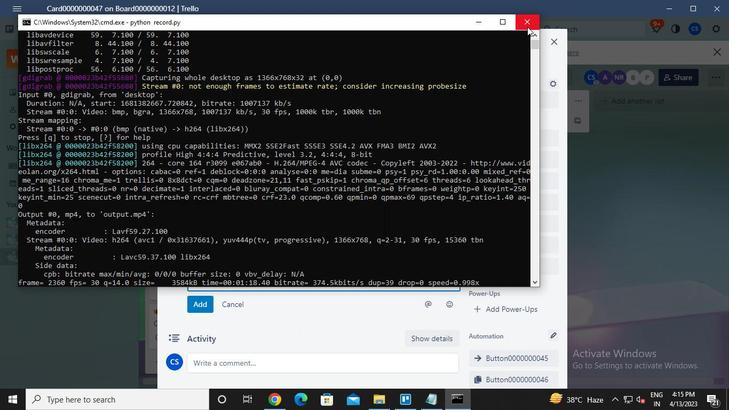 
